 Task: Change the disability to no, i do not have a disability.
Action: Mouse moved to (828, 106)
Screenshot: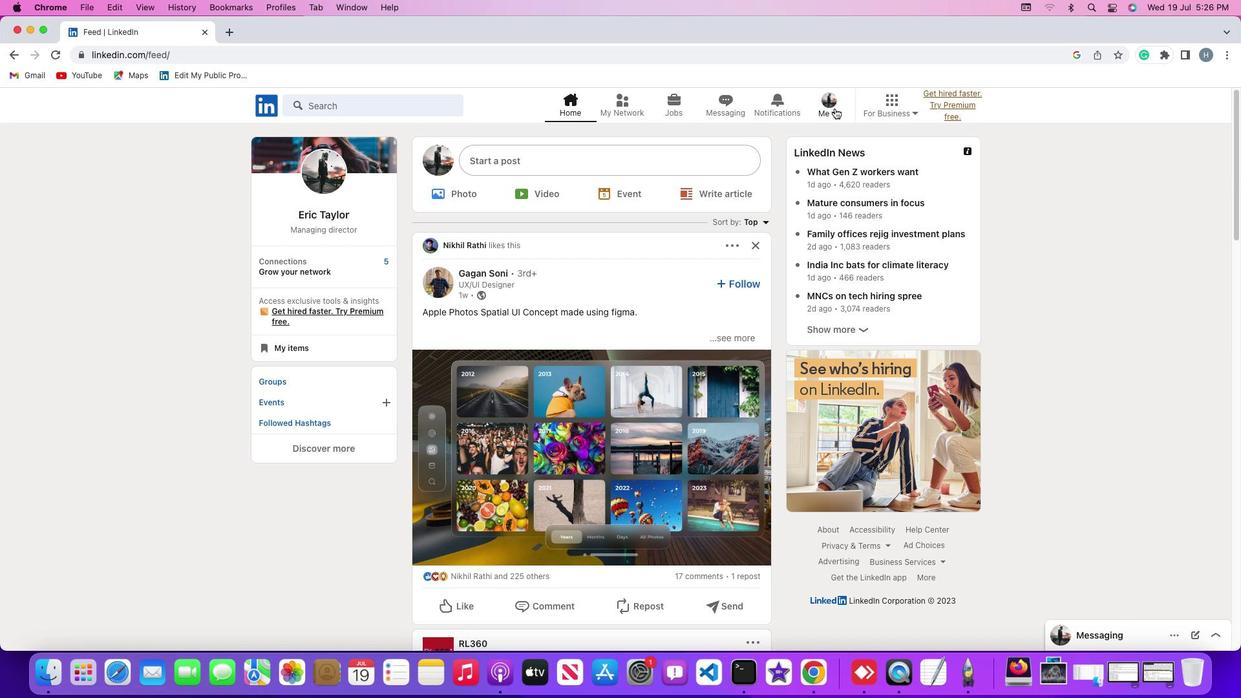 
Action: Mouse pressed left at (828, 106)
Screenshot: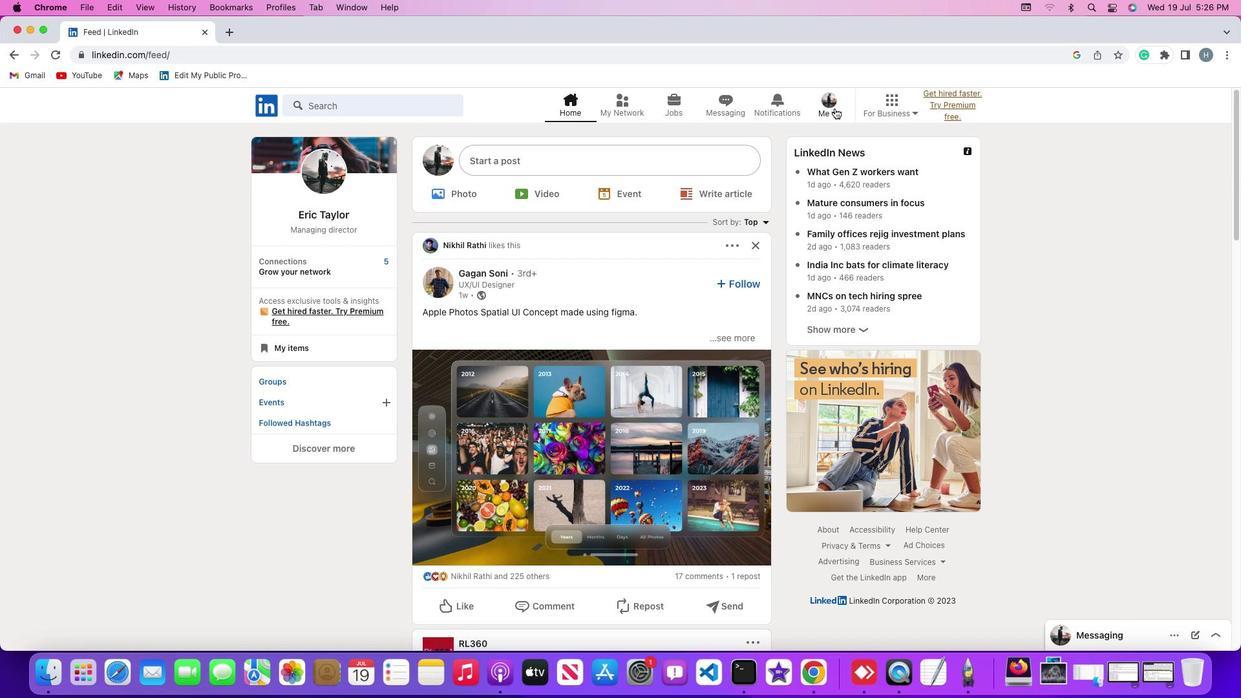 
Action: Mouse moved to (835, 108)
Screenshot: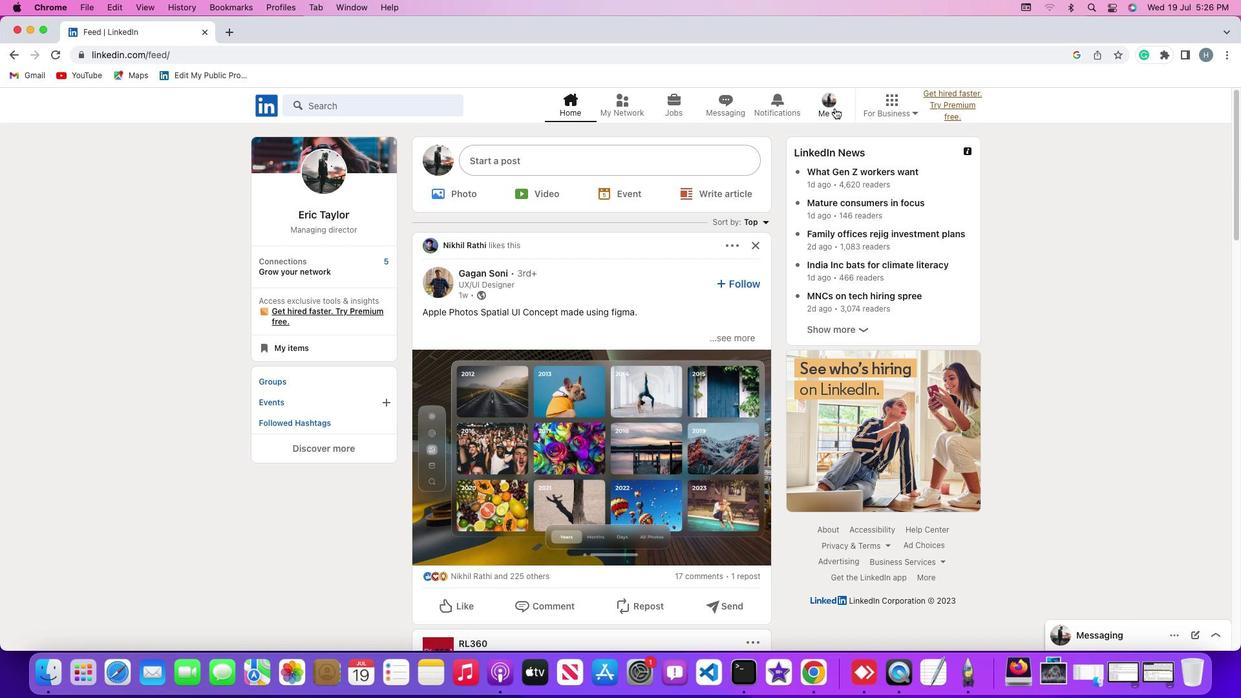 
Action: Mouse pressed left at (835, 108)
Screenshot: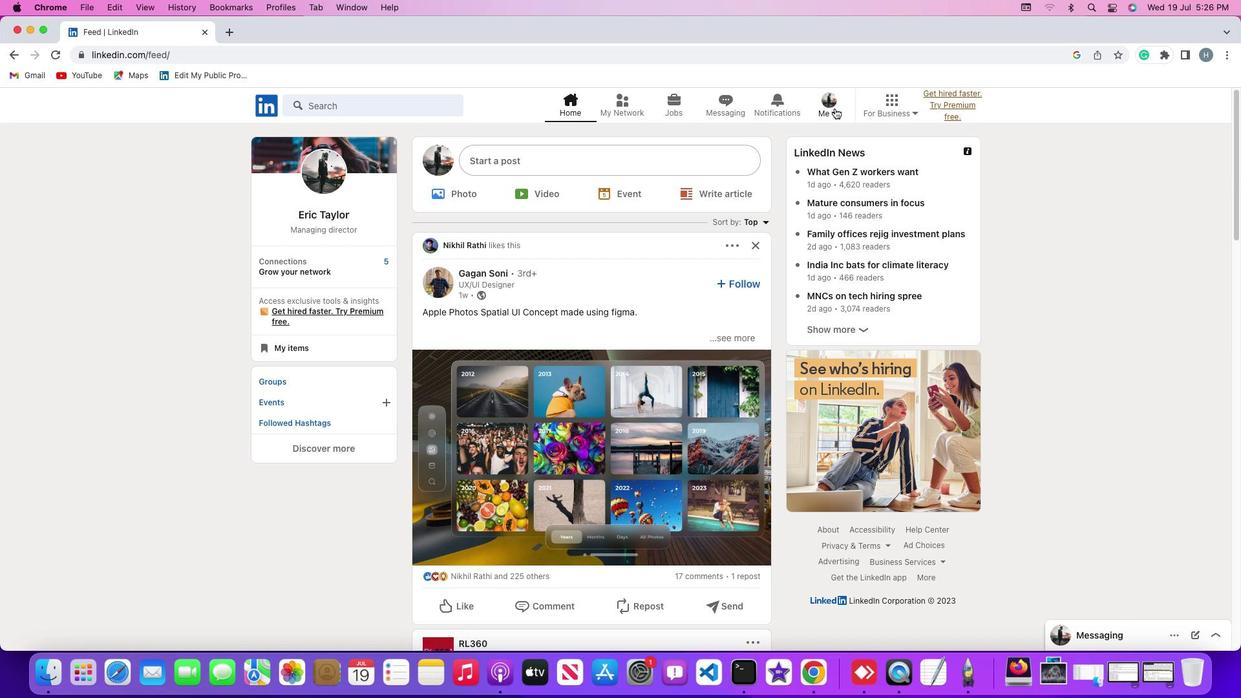 
Action: Mouse moved to (754, 241)
Screenshot: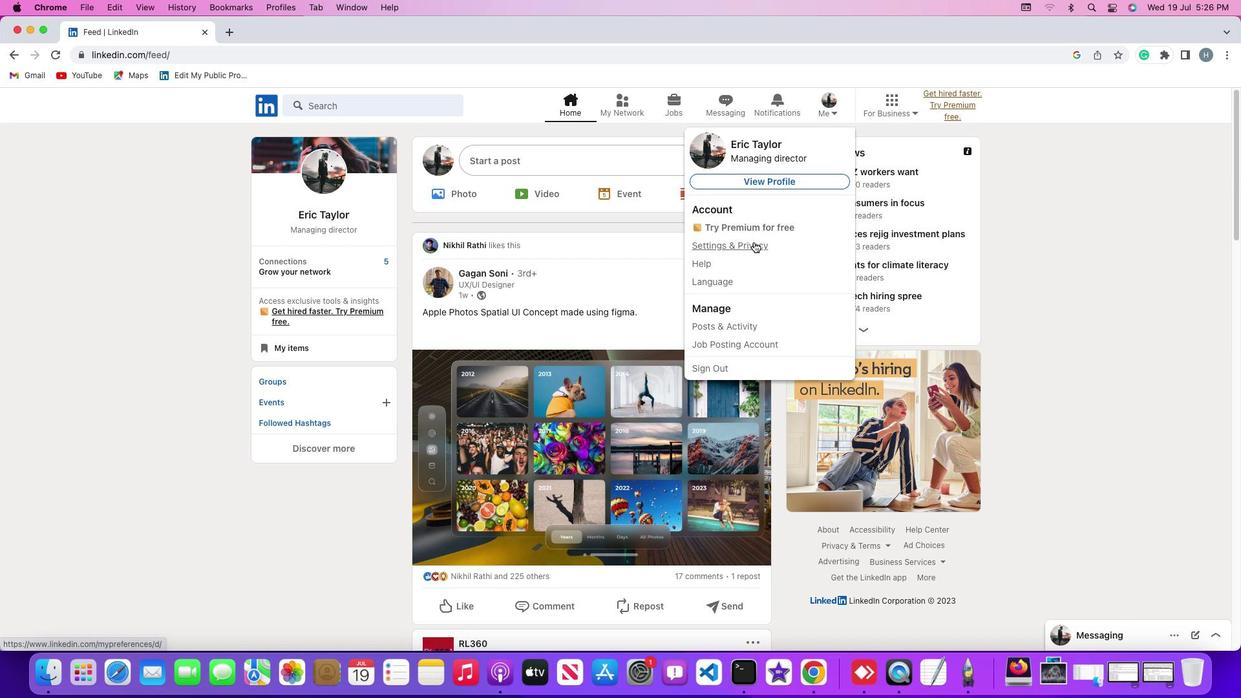 
Action: Mouse pressed left at (754, 241)
Screenshot: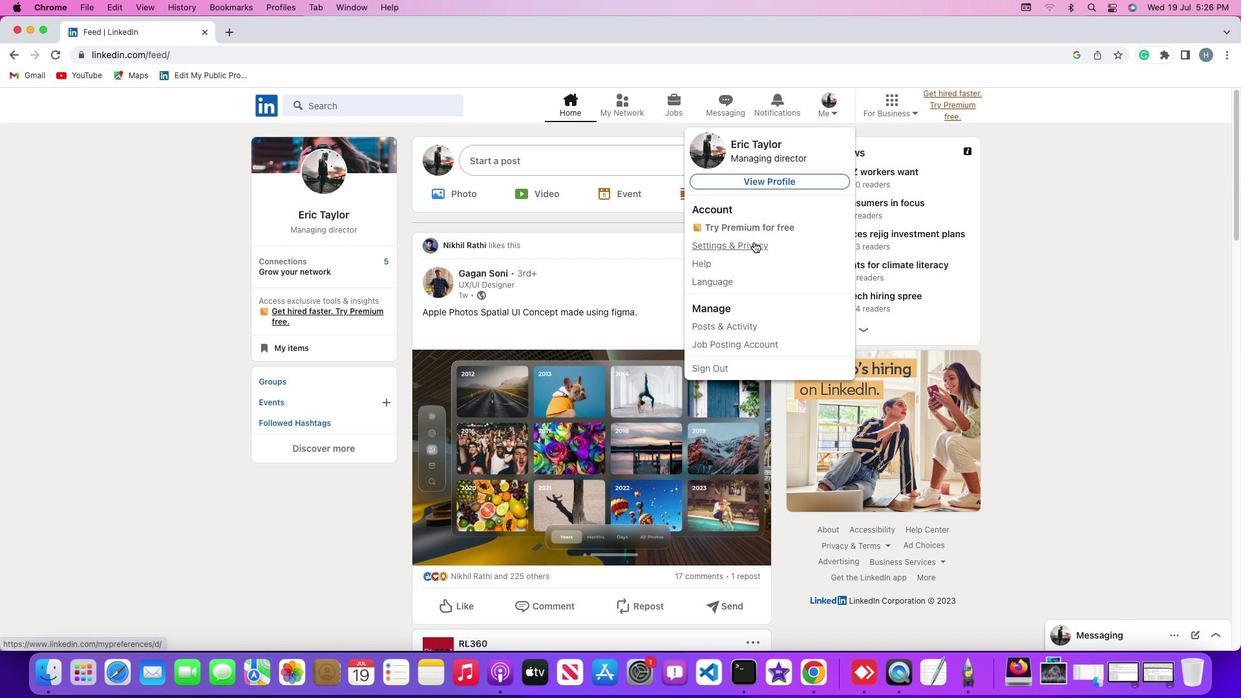 
Action: Mouse moved to (85, 343)
Screenshot: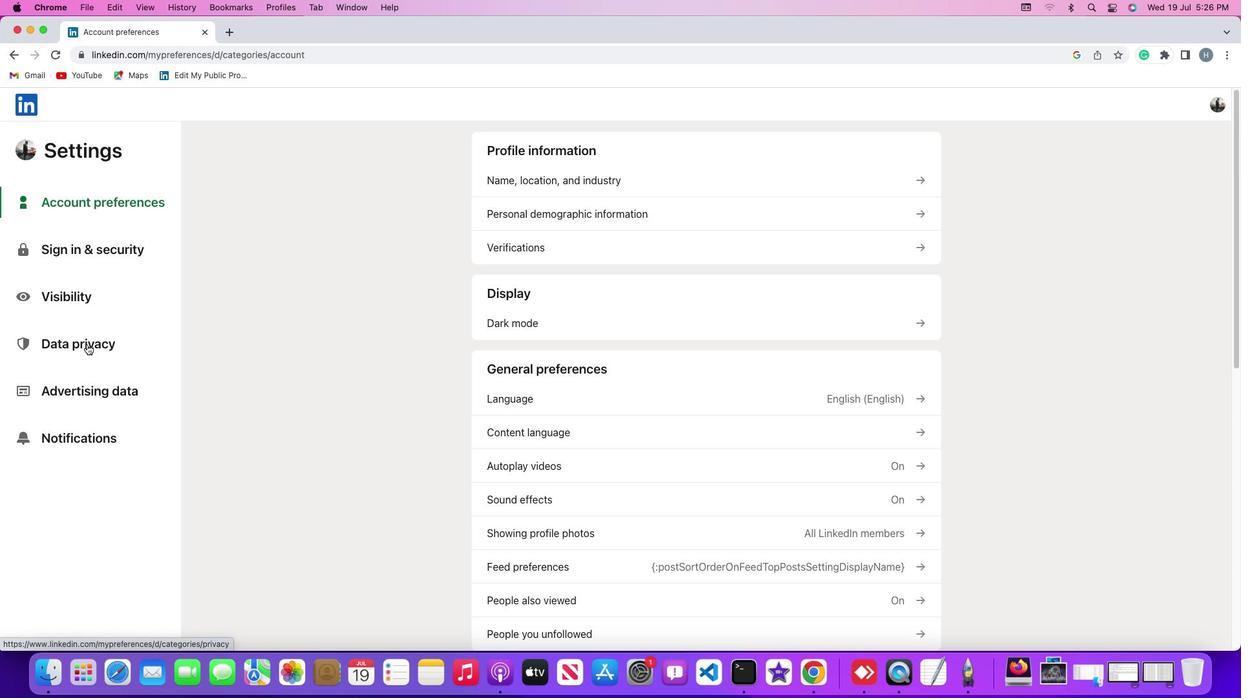 
Action: Mouse pressed left at (85, 343)
Screenshot: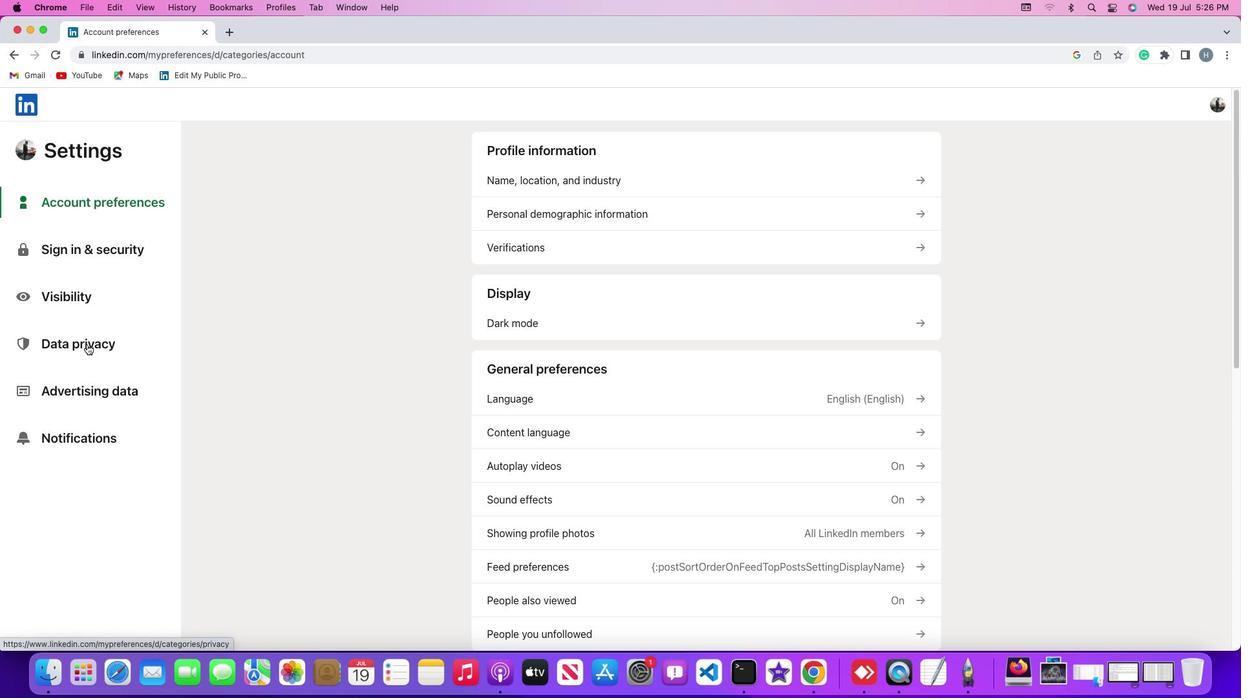 
Action: Mouse moved to (86, 343)
Screenshot: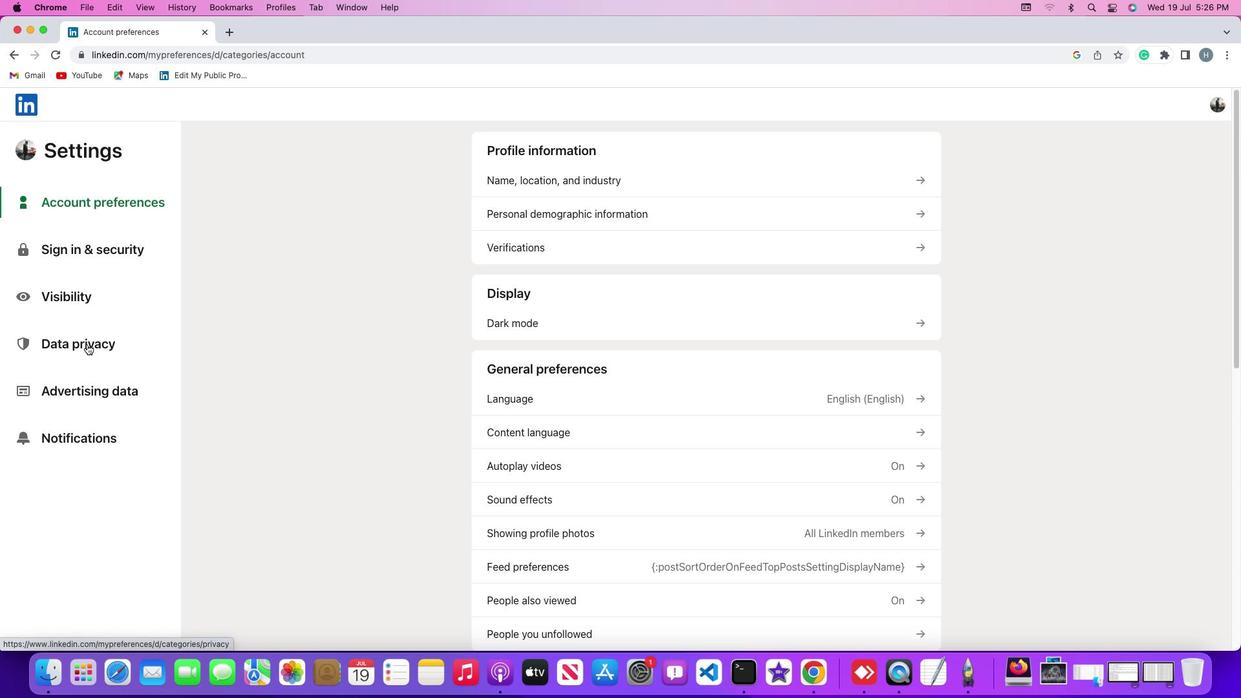 
Action: Mouse pressed left at (86, 343)
Screenshot: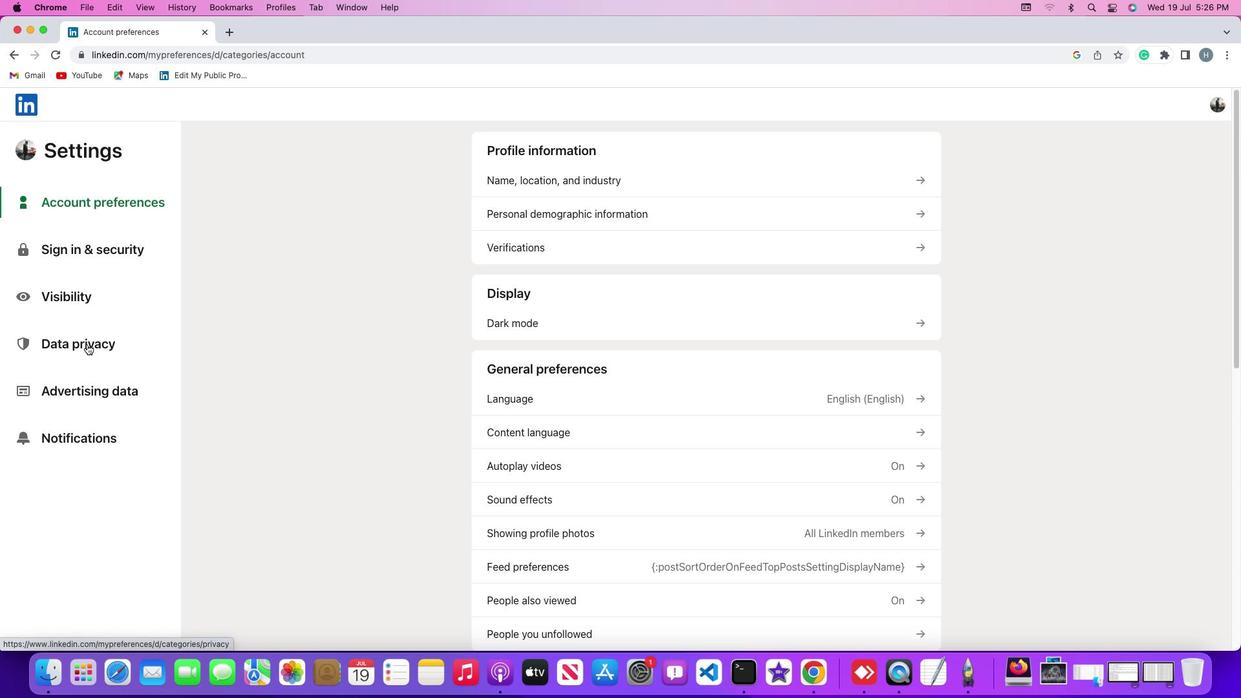 
Action: Mouse moved to (497, 307)
Screenshot: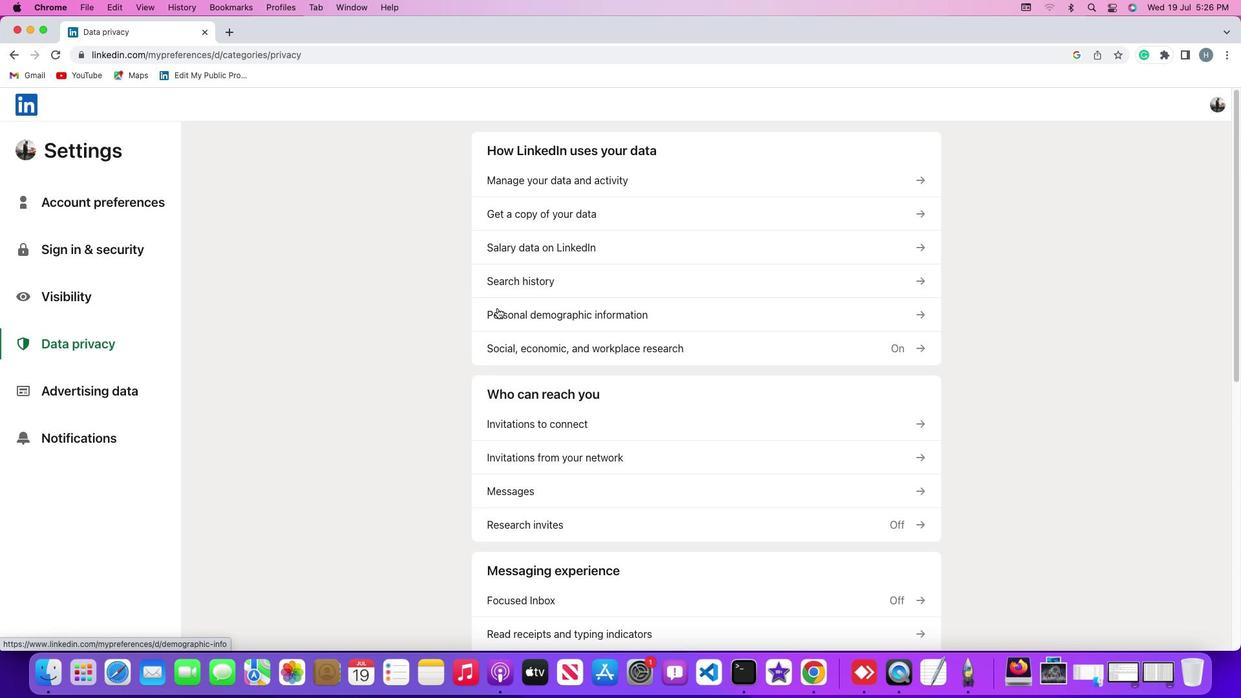 
Action: Mouse pressed left at (497, 307)
Screenshot: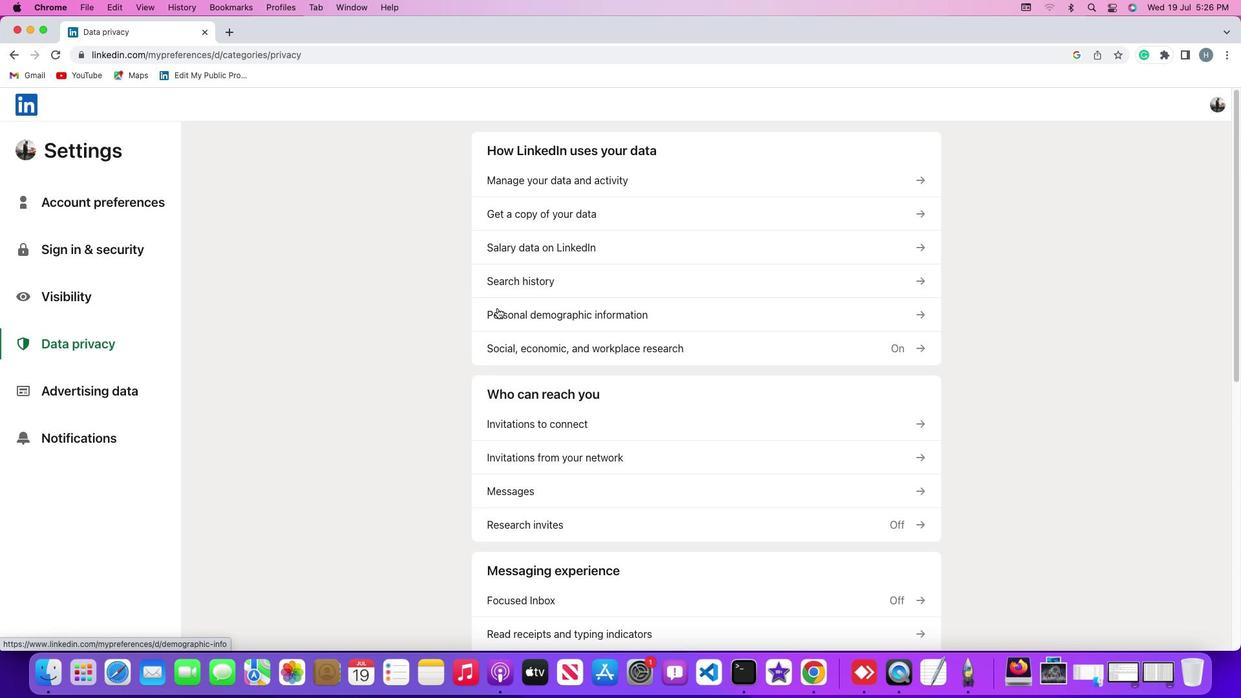 
Action: Mouse moved to (536, 437)
Screenshot: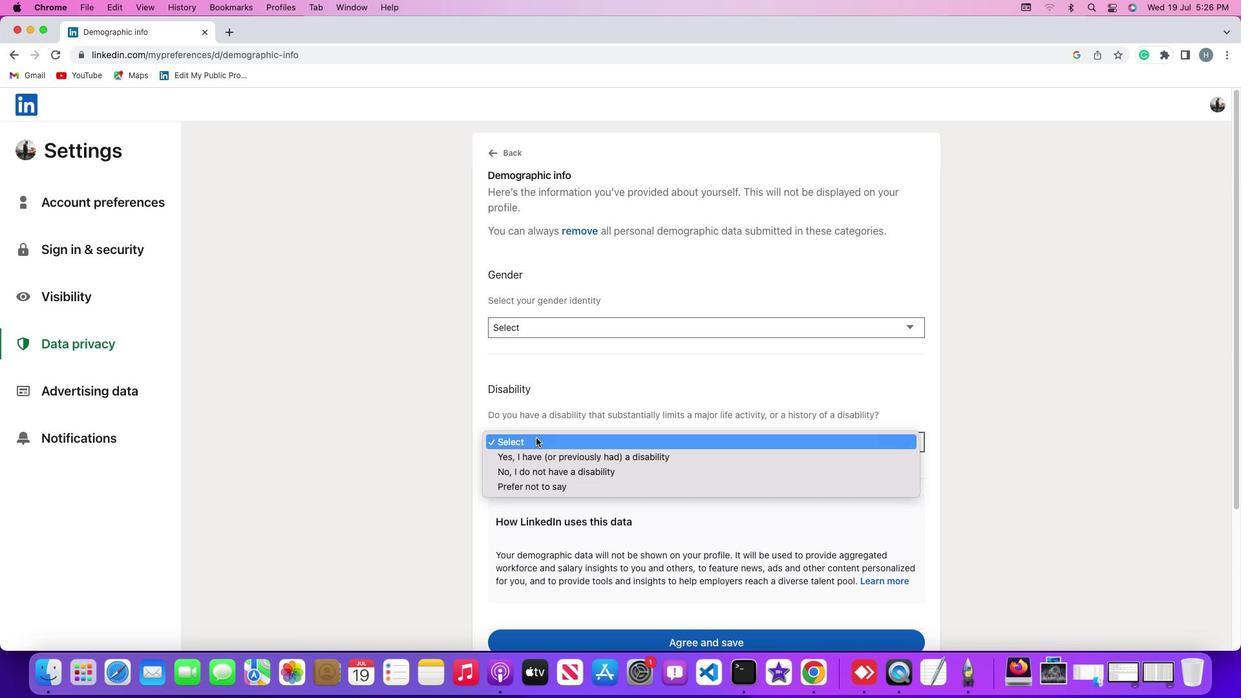 
Action: Mouse pressed left at (536, 437)
Screenshot: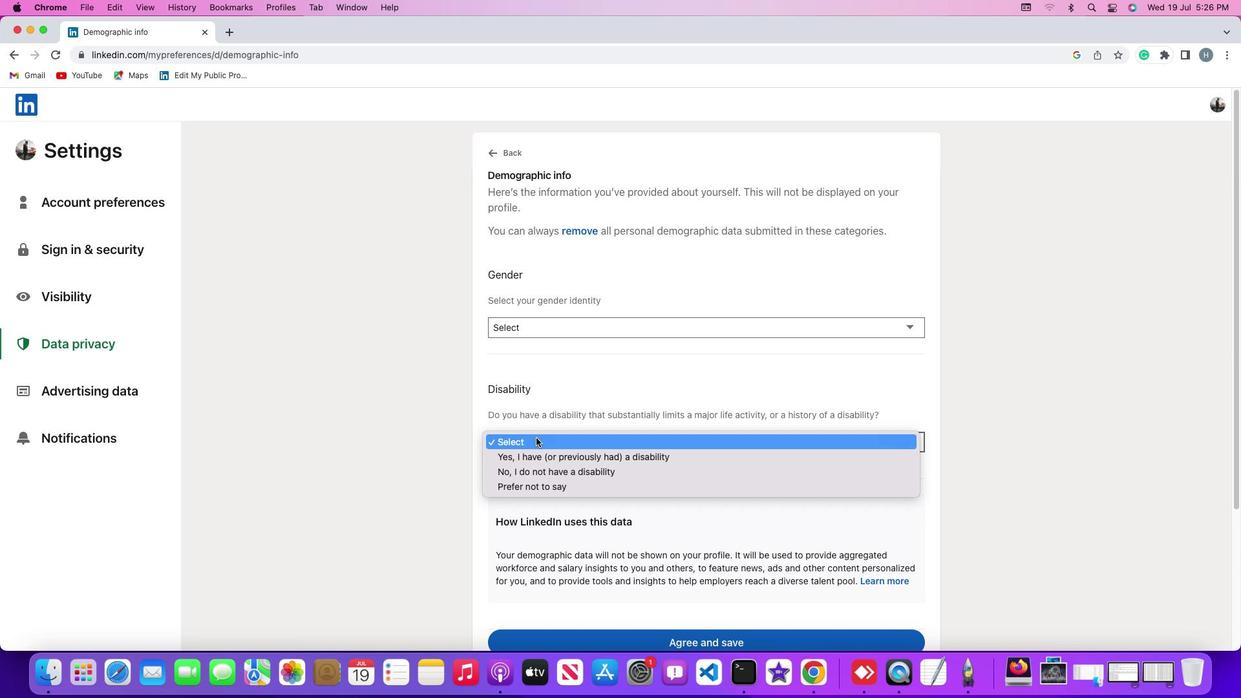 
Action: Mouse moved to (535, 469)
Screenshot: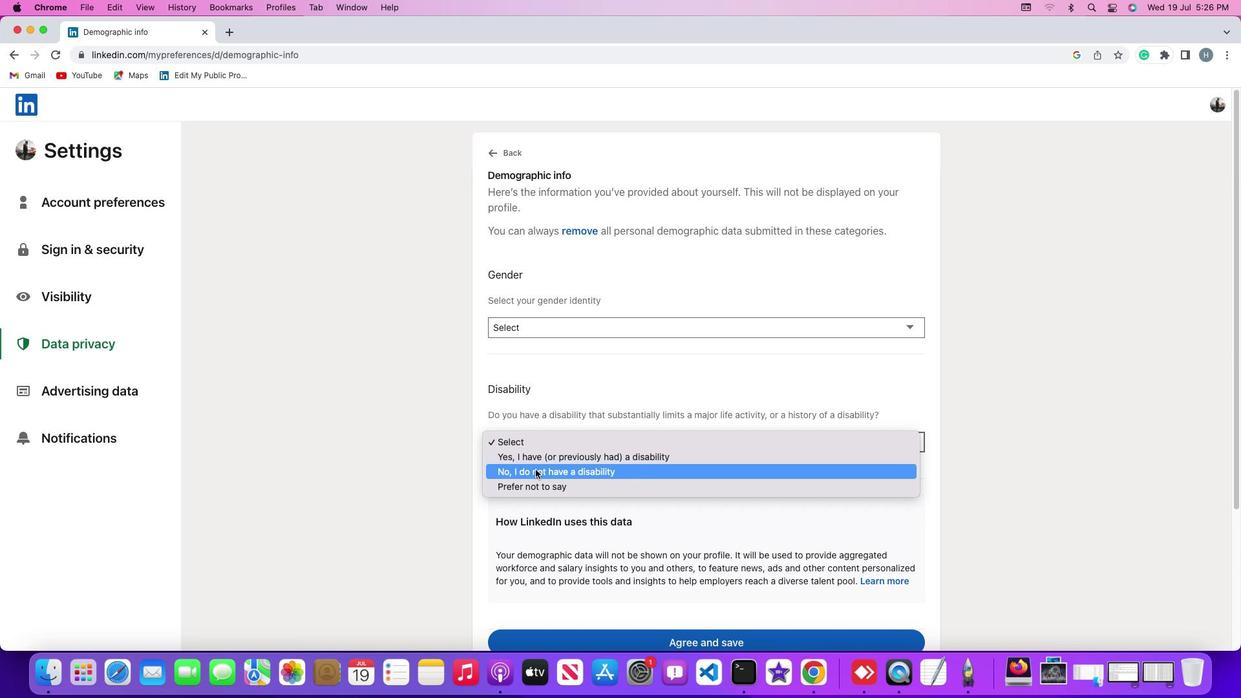
Action: Mouse pressed left at (535, 469)
Screenshot: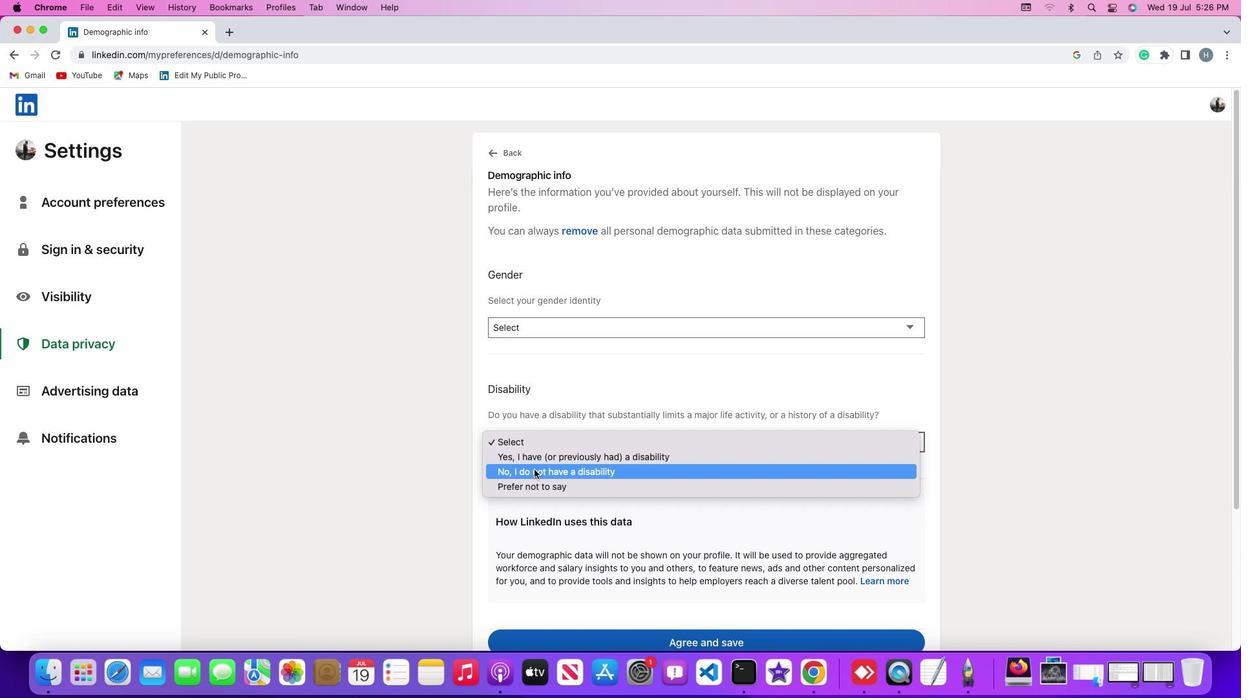 
Action: Mouse moved to (533, 469)
Screenshot: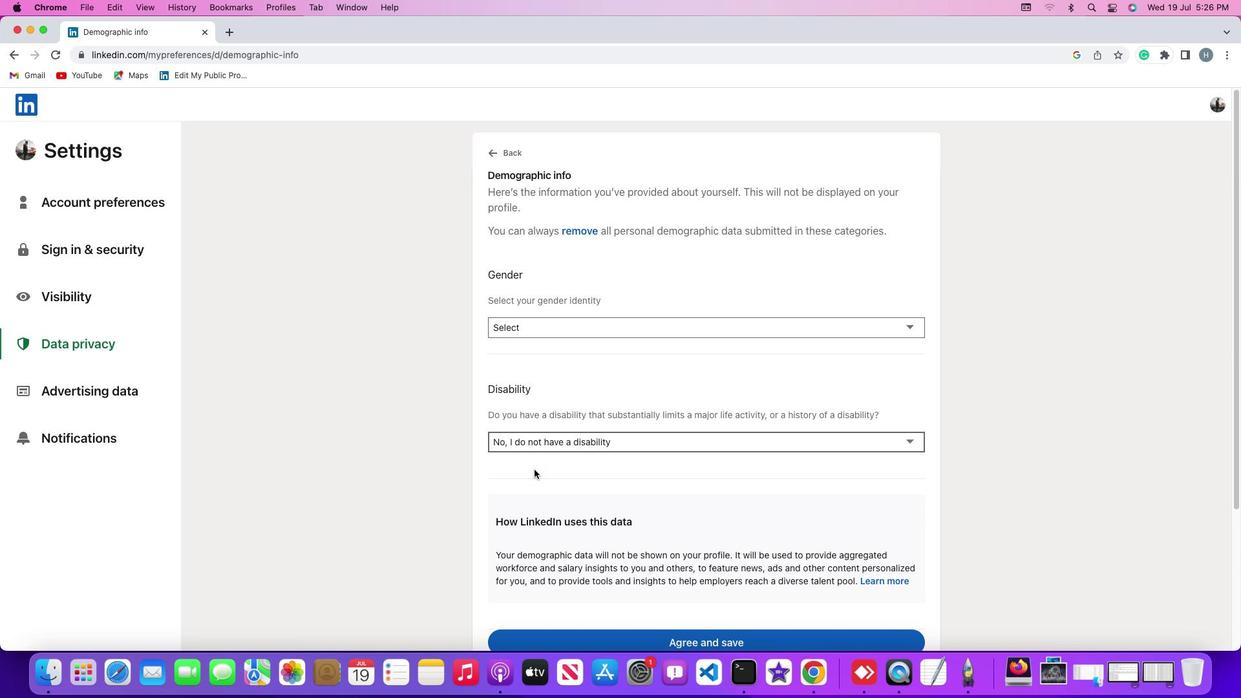 
